 Task: Create a section Sonic Sizzle and in the section, add a milestone IT vendor management improvement in the project ComplexBridge
Action: Mouse moved to (1003, 220)
Screenshot: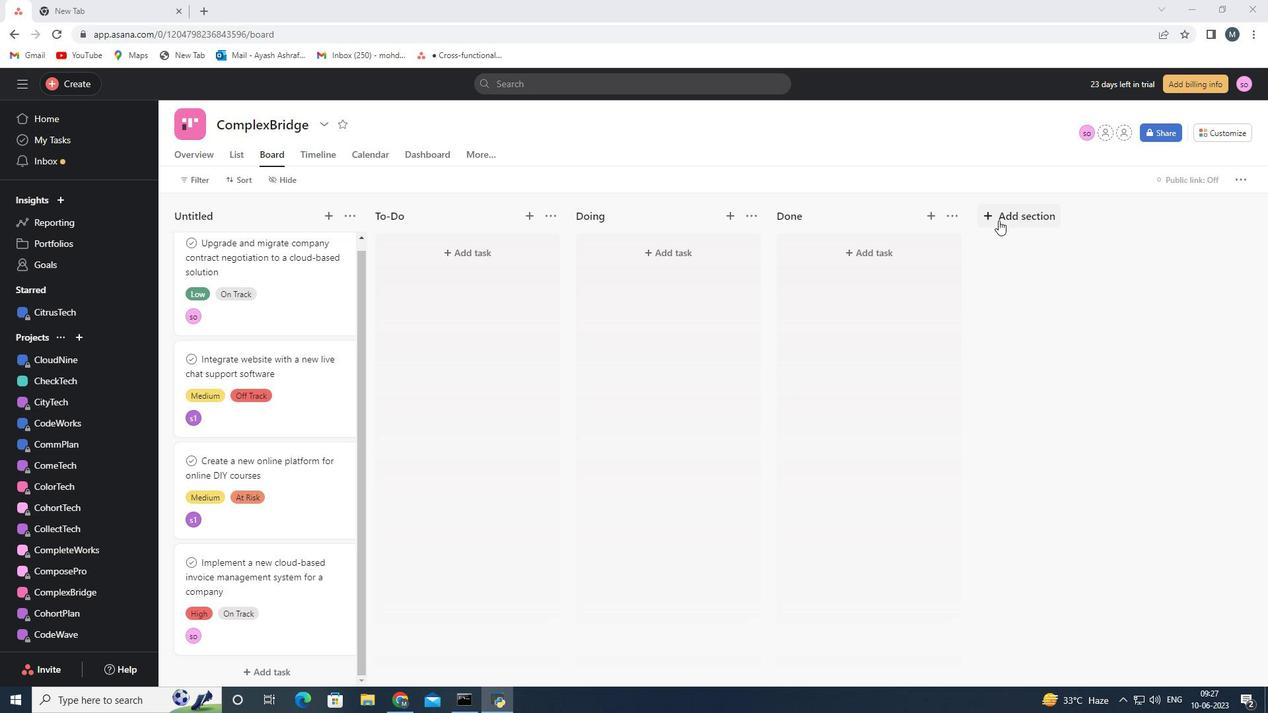 
Action: Mouse pressed left at (1003, 220)
Screenshot: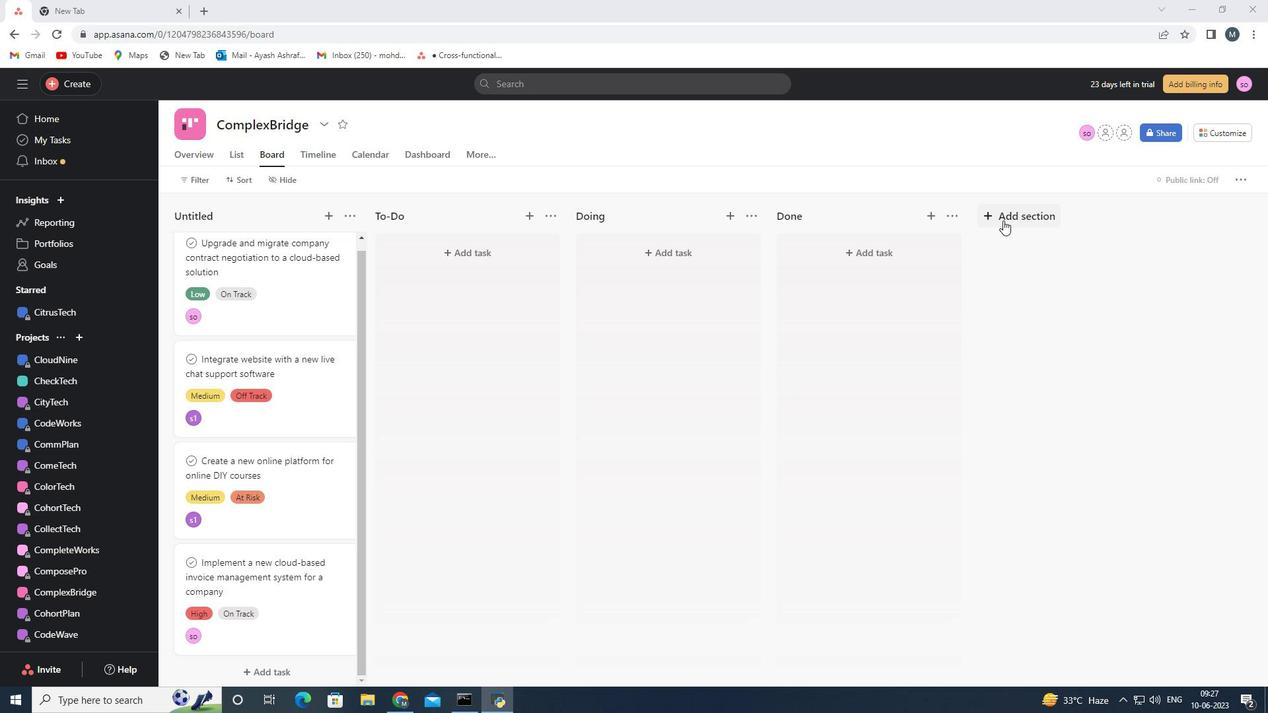 
Action: Mouse moved to (998, 214)
Screenshot: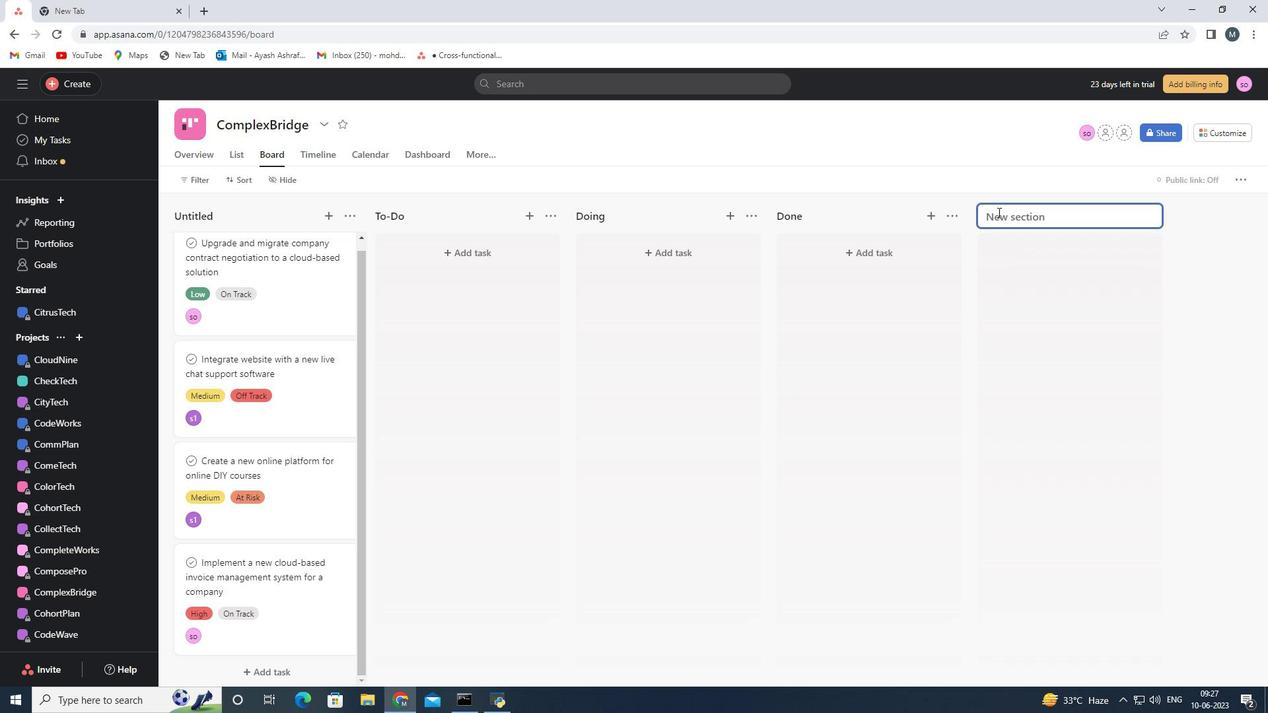 
Action: Mouse pressed left at (998, 214)
Screenshot: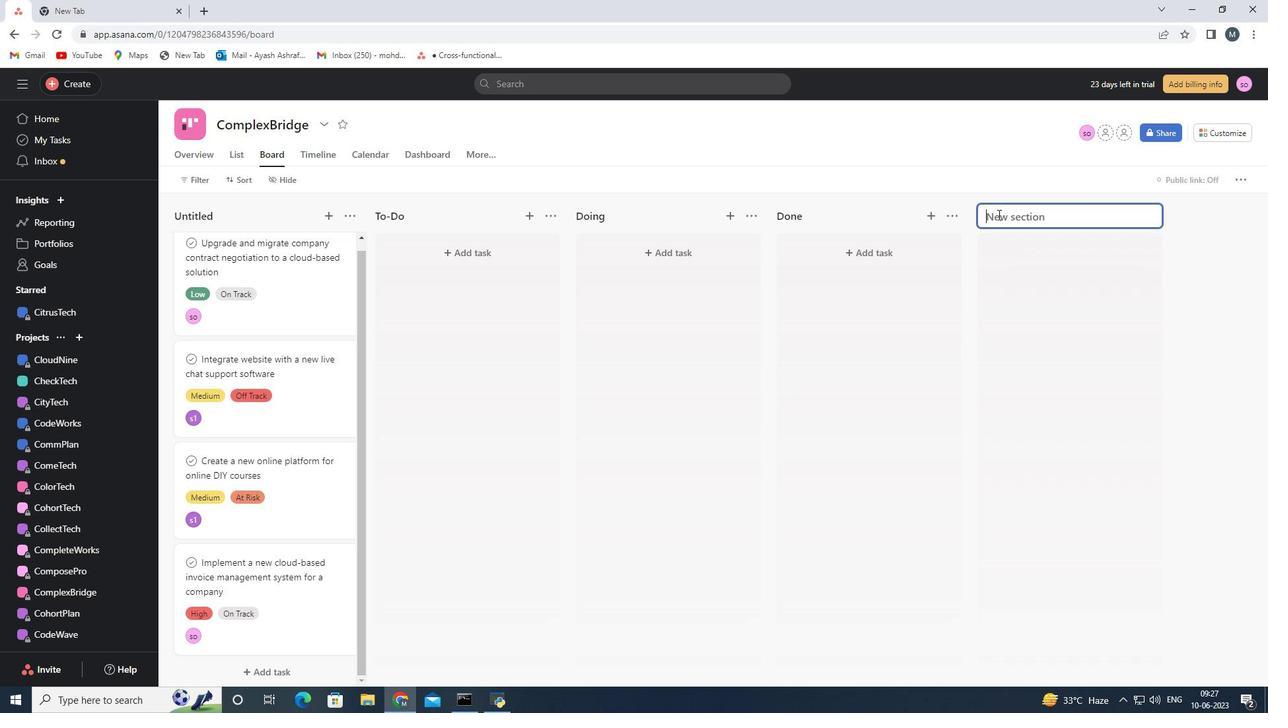 
Action: Key pressed <Key.shift>Sonic<Key.space><Key.shift>Sizzle<Key.space><Key.enter>
Screenshot: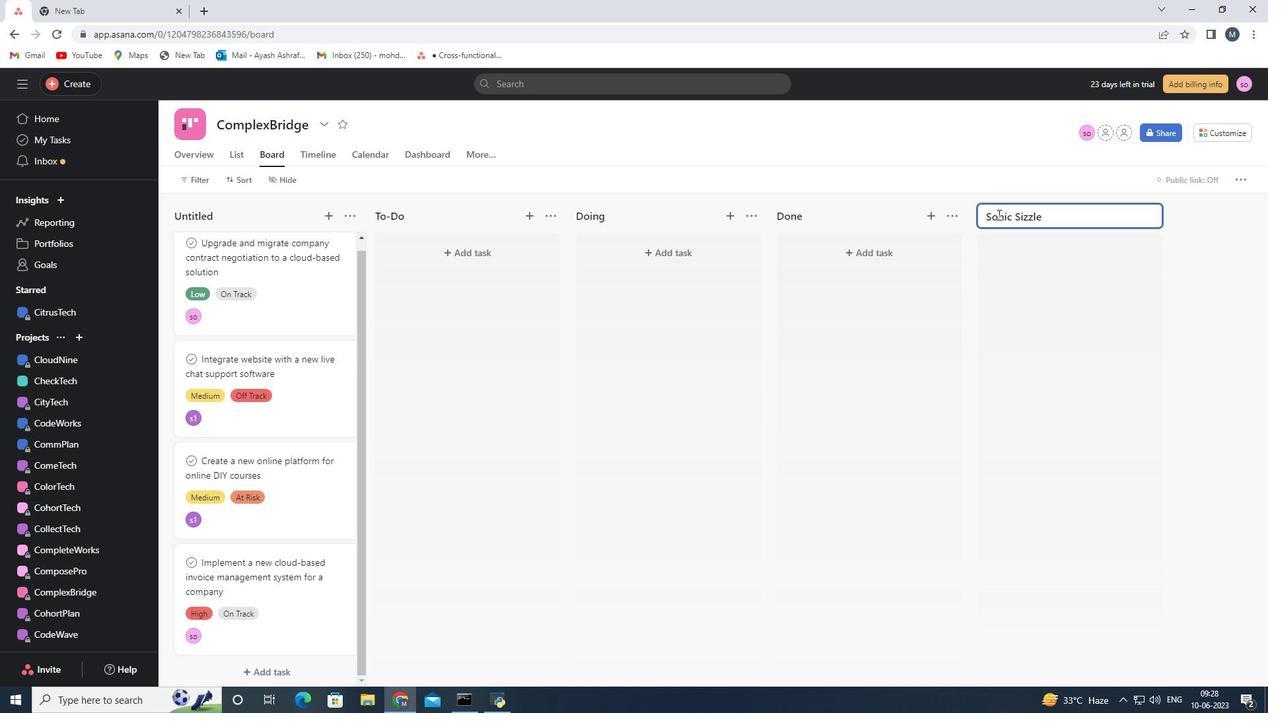
Action: Mouse moved to (944, 249)
Screenshot: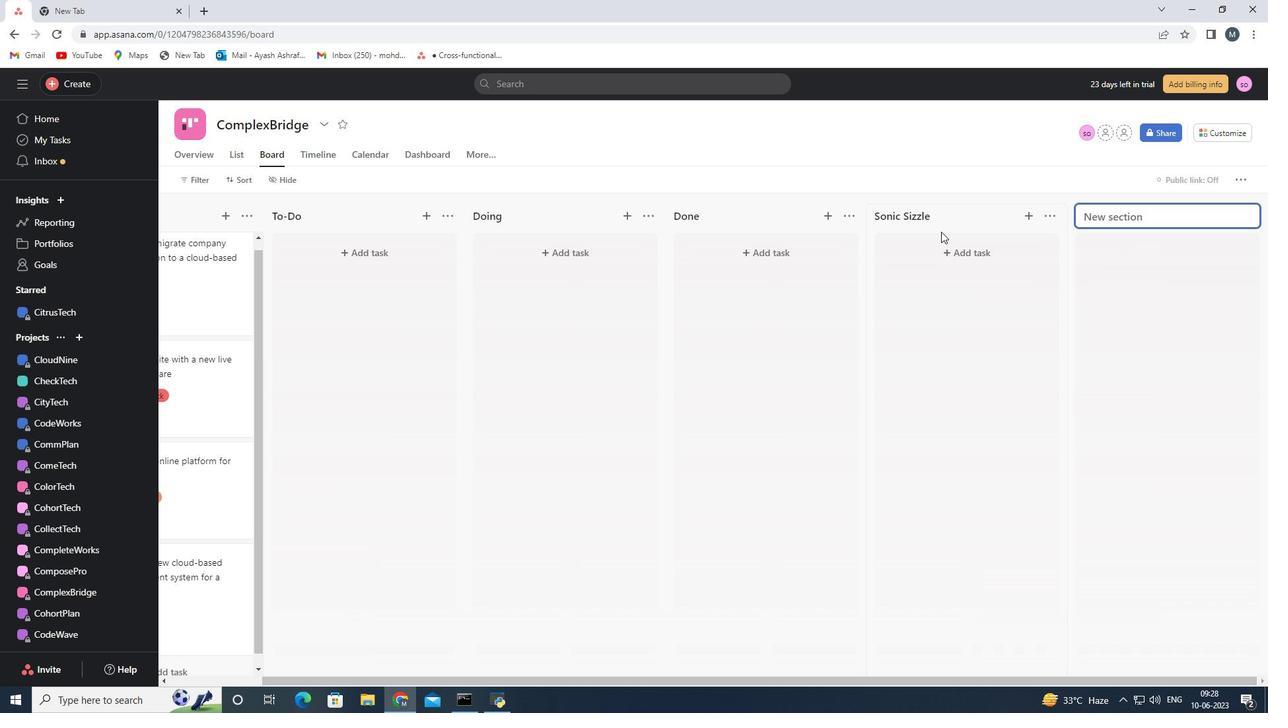
Action: Mouse pressed left at (944, 249)
Screenshot: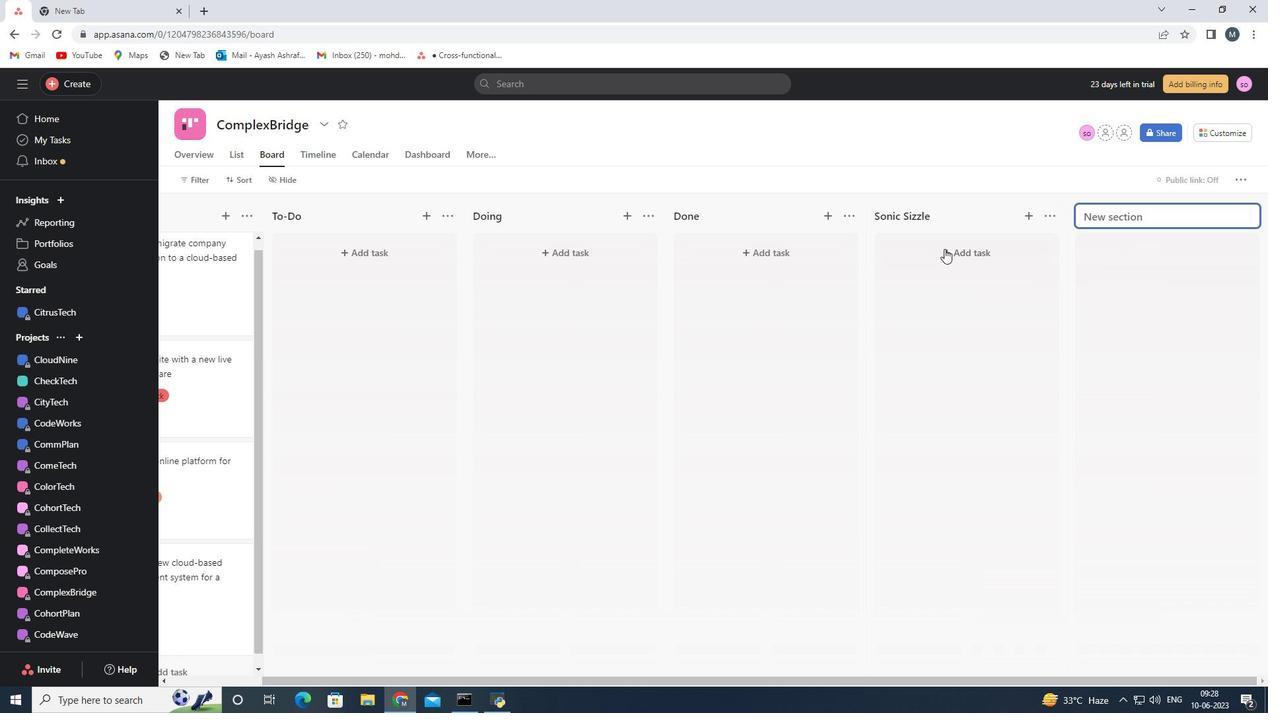 
Action: Mouse moved to (943, 246)
Screenshot: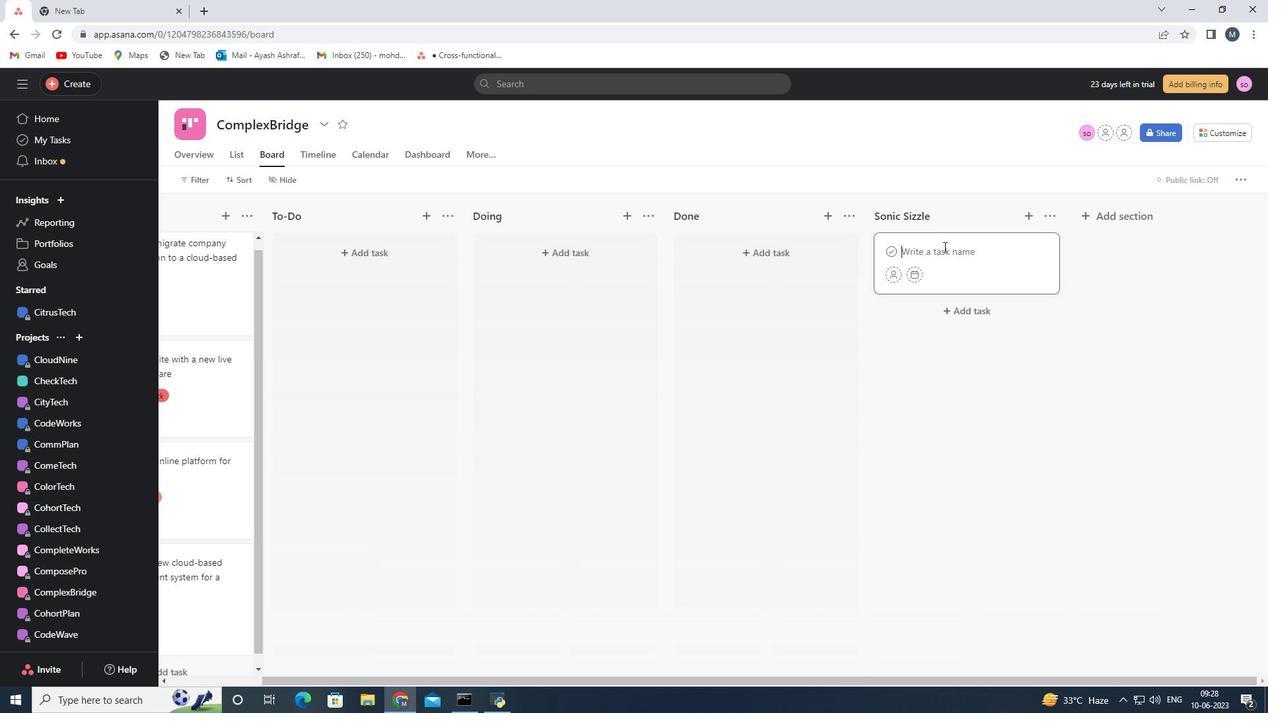 
Action: Key pressed <Key.shift>Improvement<Key.space>
Screenshot: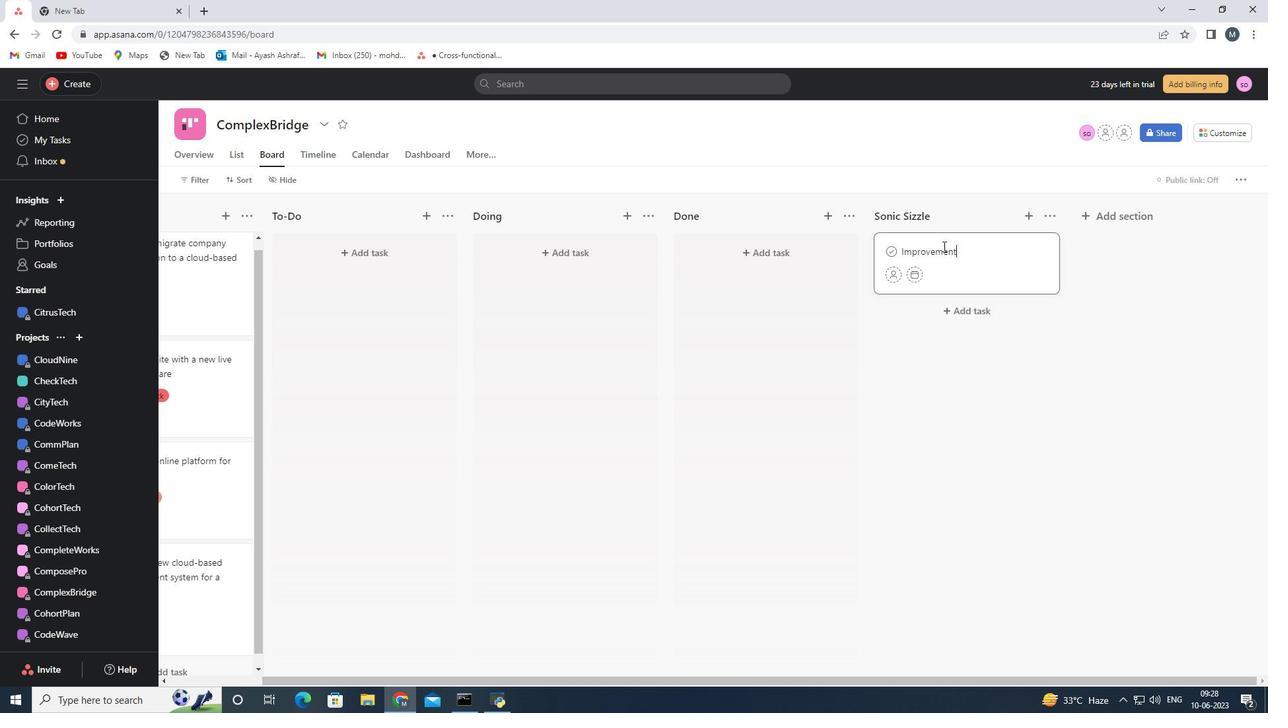 
Action: Mouse moved to (901, 253)
Screenshot: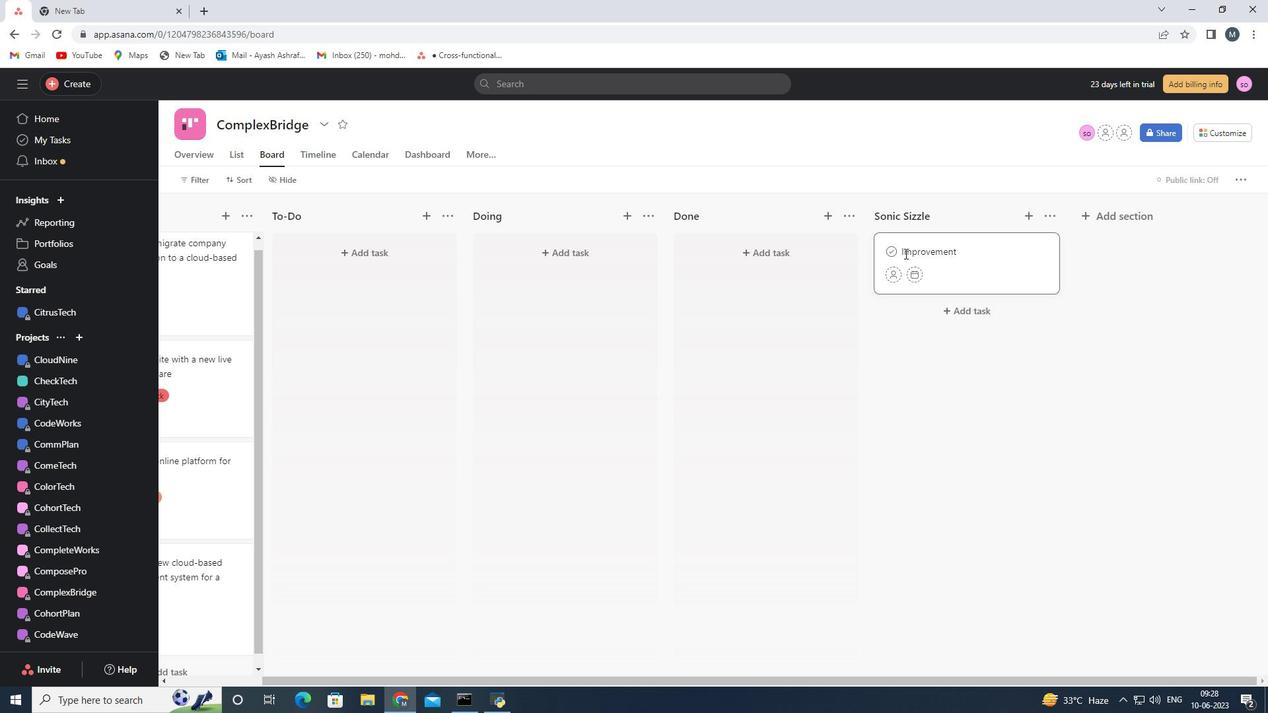 
Action: Mouse pressed left at (901, 253)
Screenshot: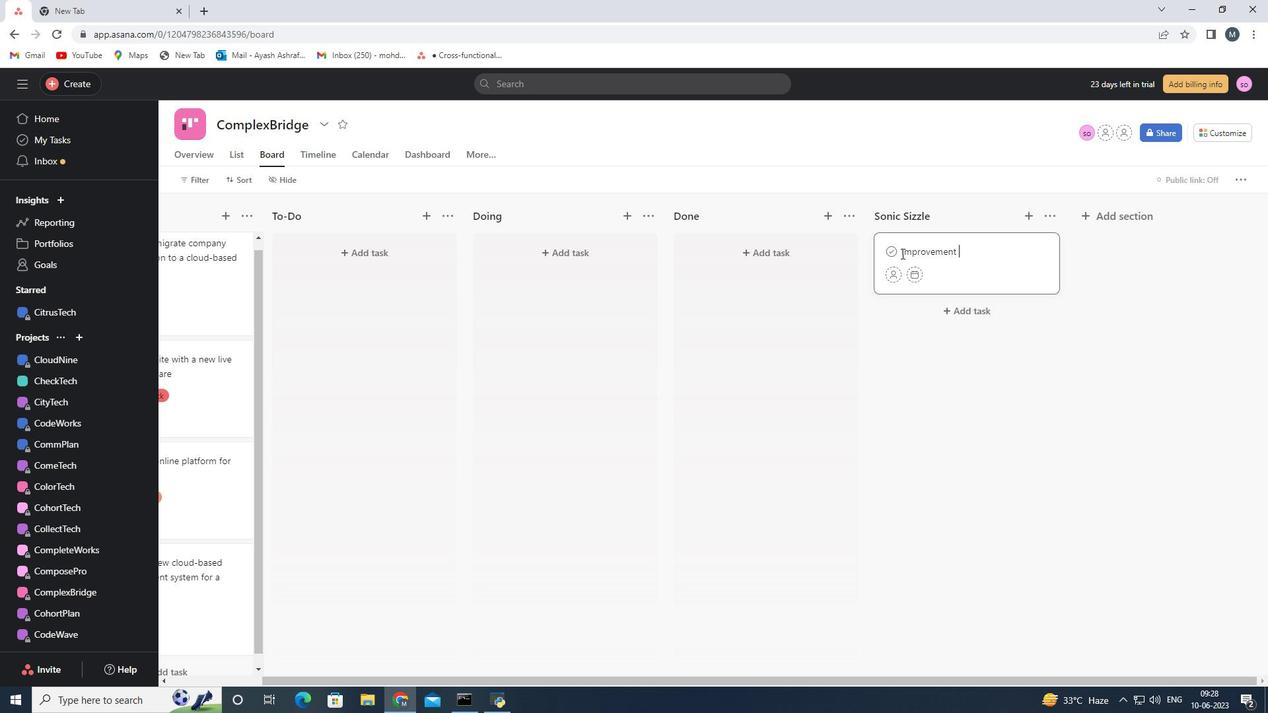 
Action: Mouse moved to (903, 253)
Screenshot: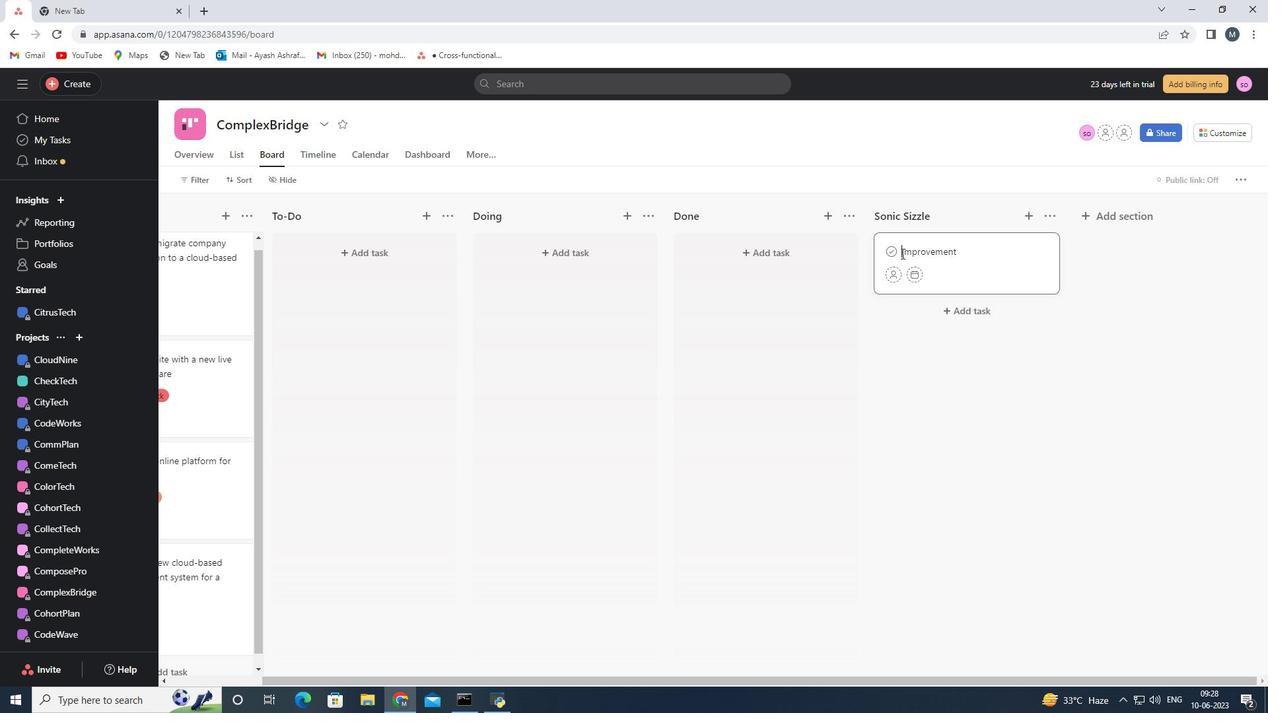 
Action: Key pressed <Key.shift>IT<Key.space>vendor<Key.space>management<Key.space>
Screenshot: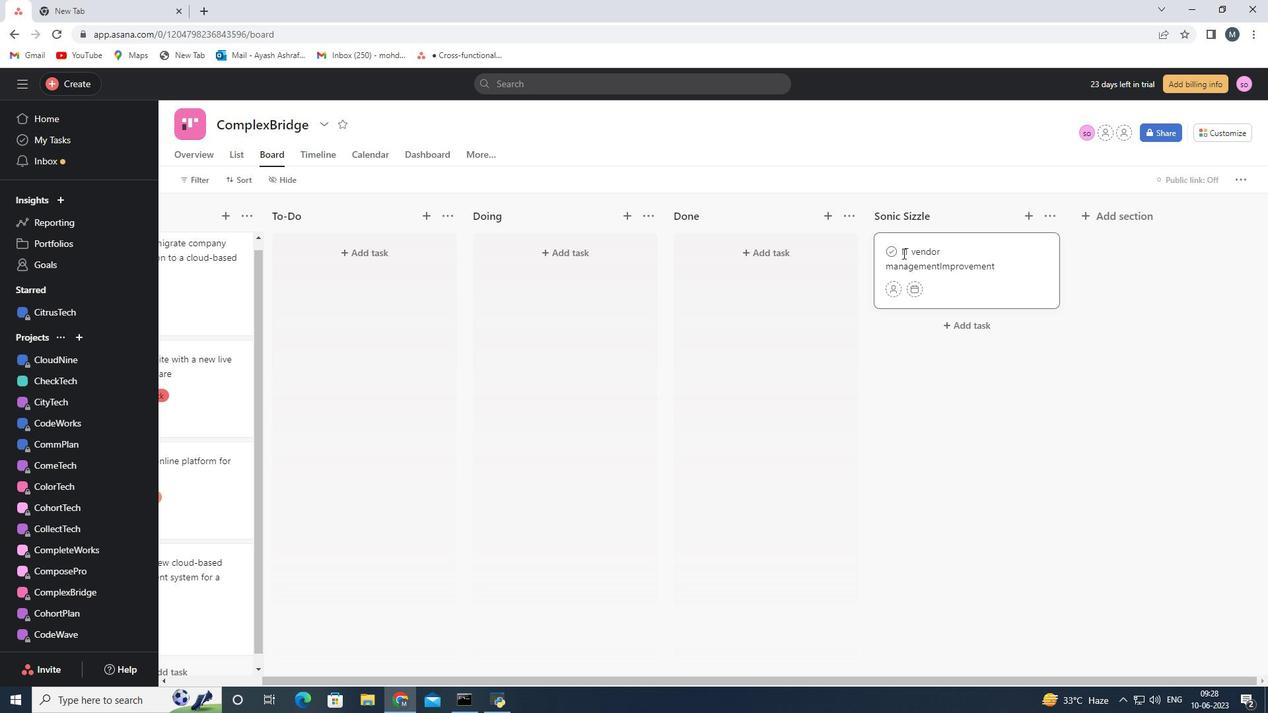 
Action: Mouse moved to (1080, 291)
Screenshot: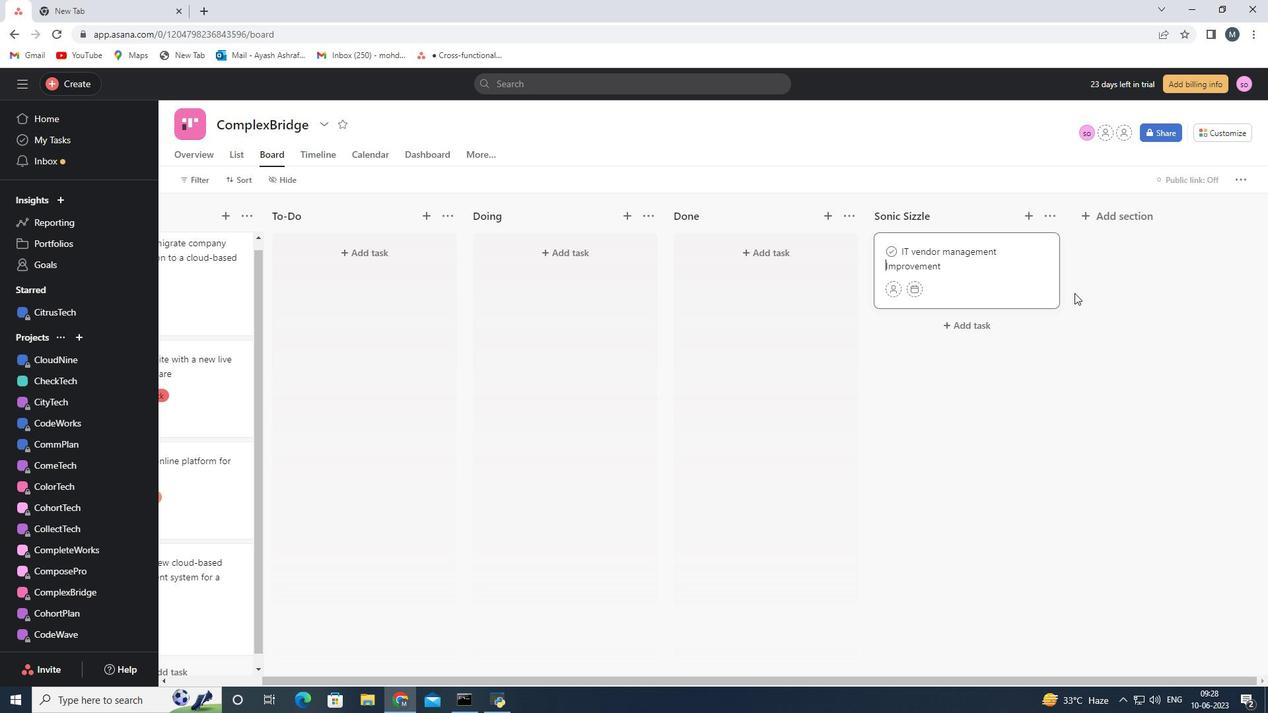 
Action: Key pressed <Key.enter>
Screenshot: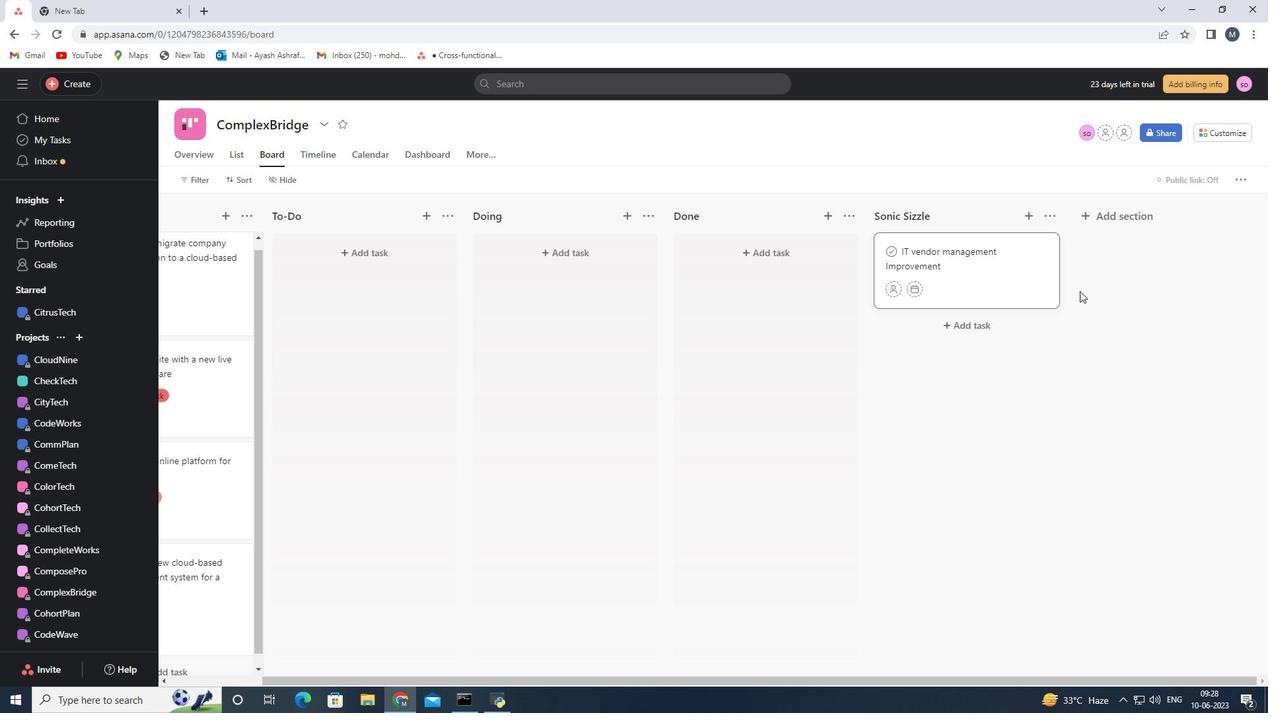 
Action: Mouse moved to (934, 448)
Screenshot: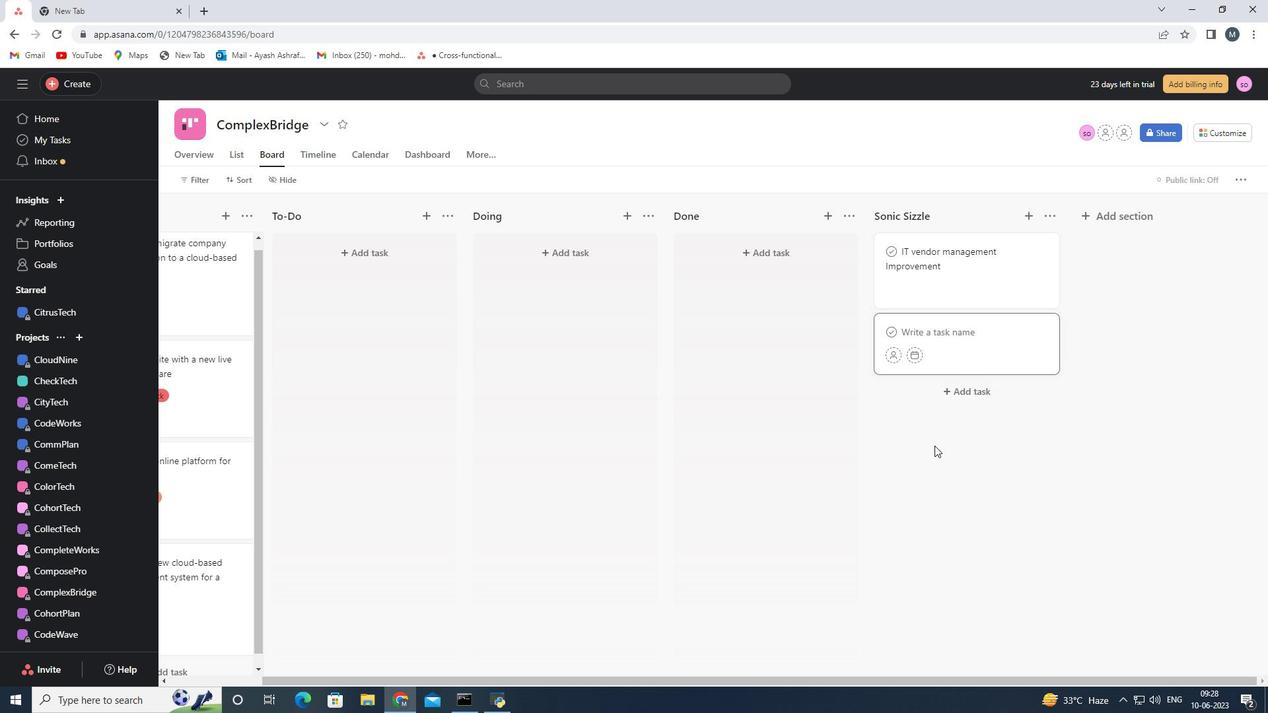 
Action: Mouse pressed left at (934, 448)
Screenshot: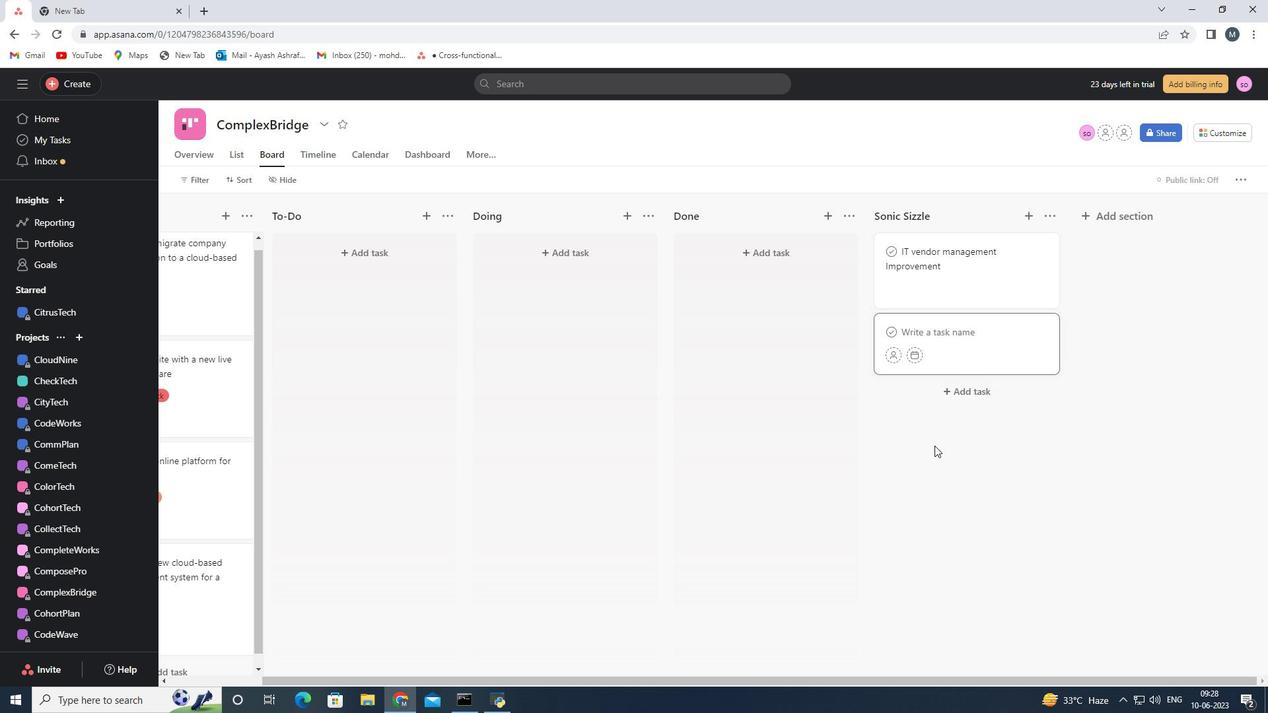 
Action: Mouse moved to (912, 388)
Screenshot: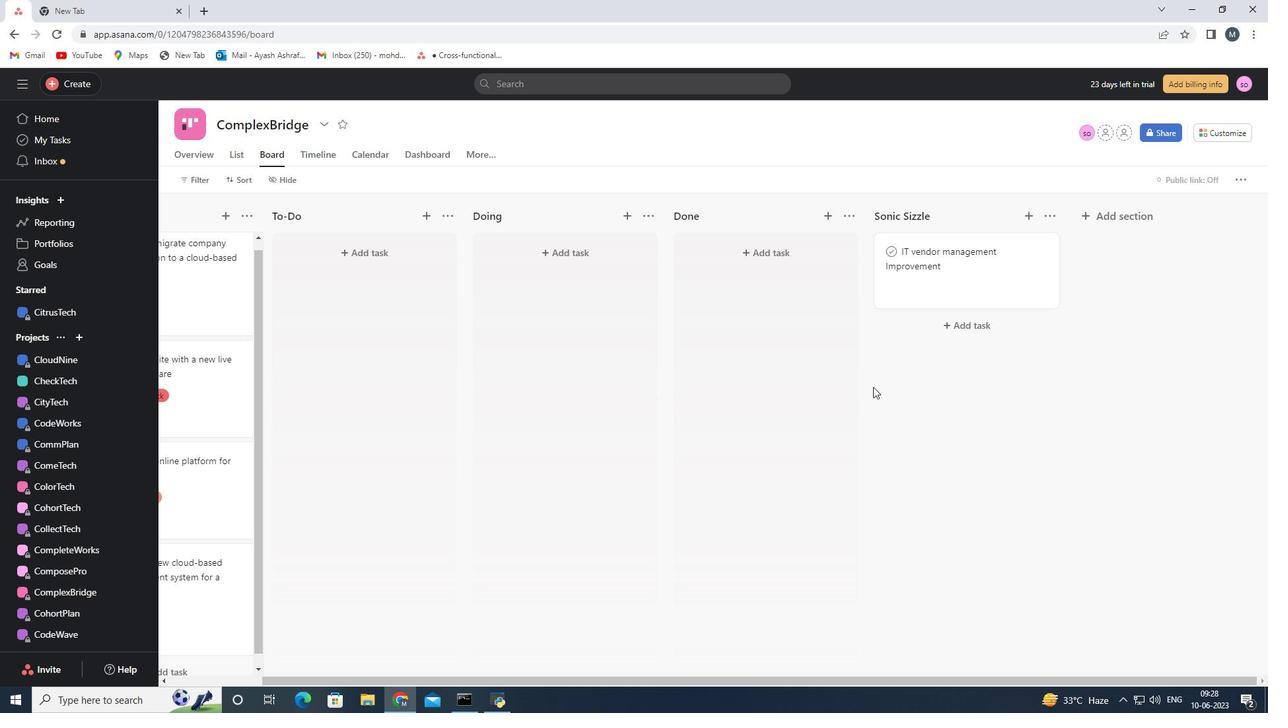 
Action: Mouse pressed left at (912, 388)
Screenshot: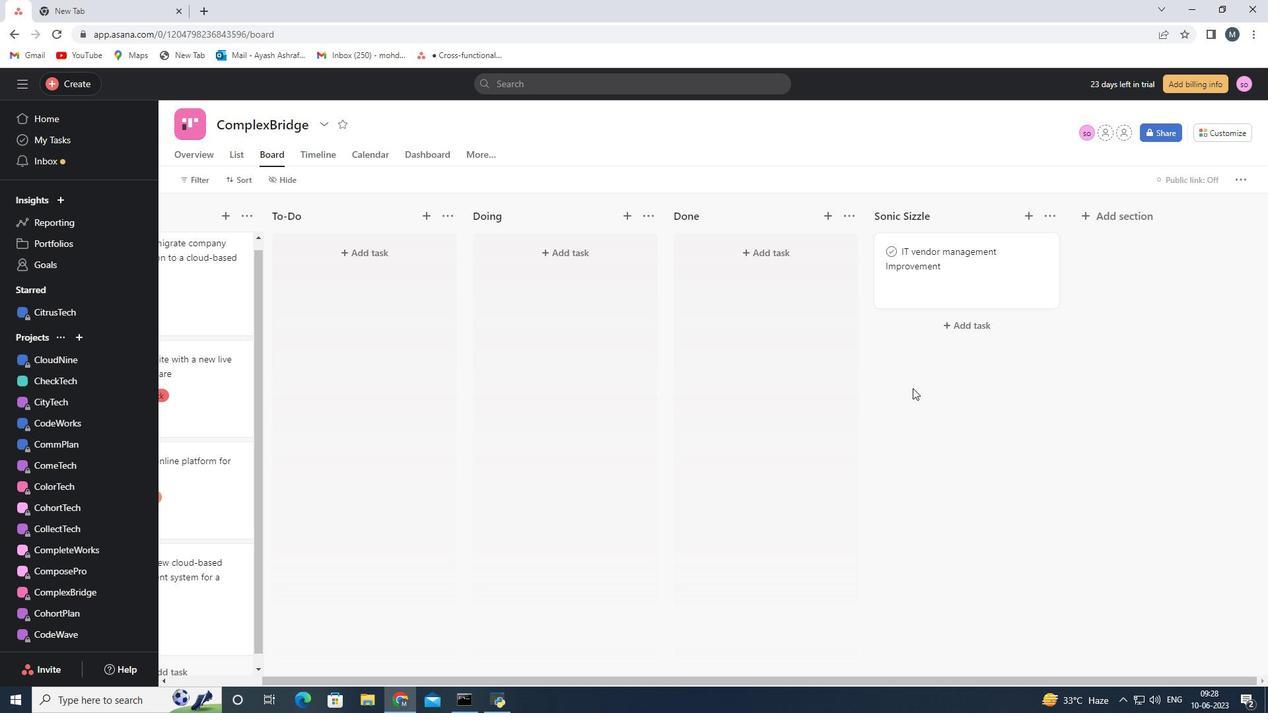 
Action: Mouse moved to (988, 272)
Screenshot: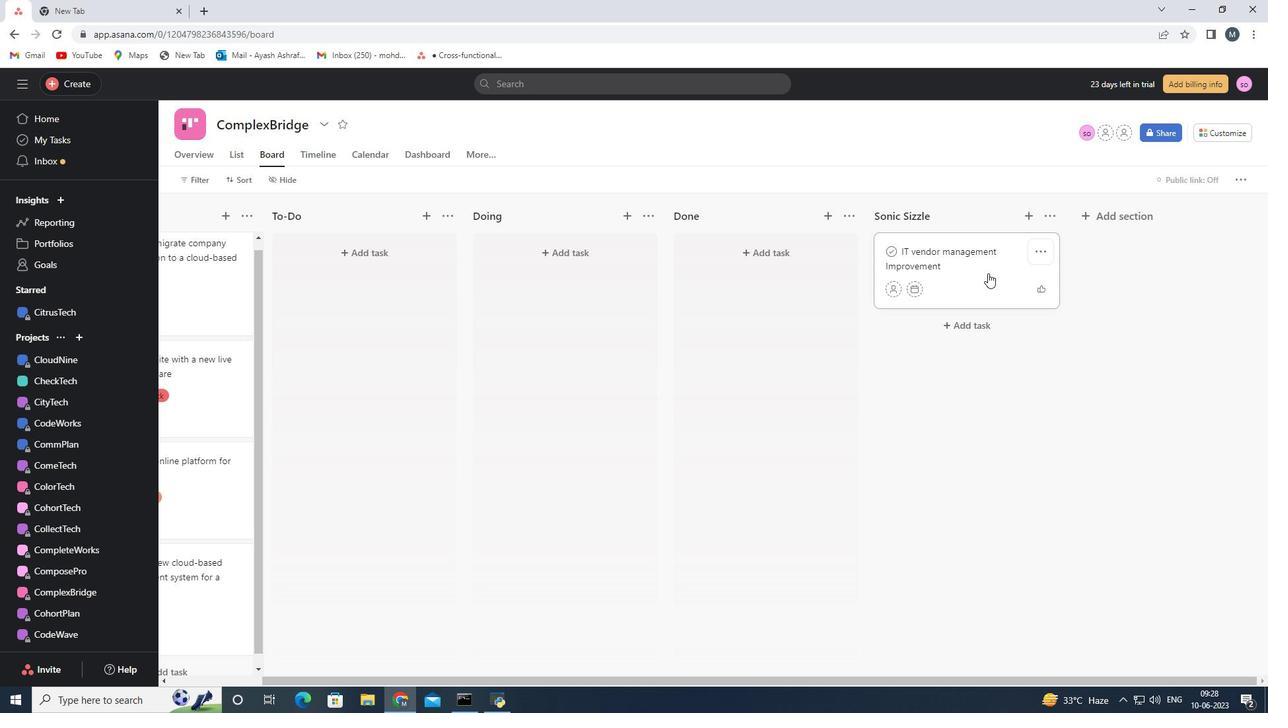
Action: Mouse pressed left at (988, 272)
Screenshot: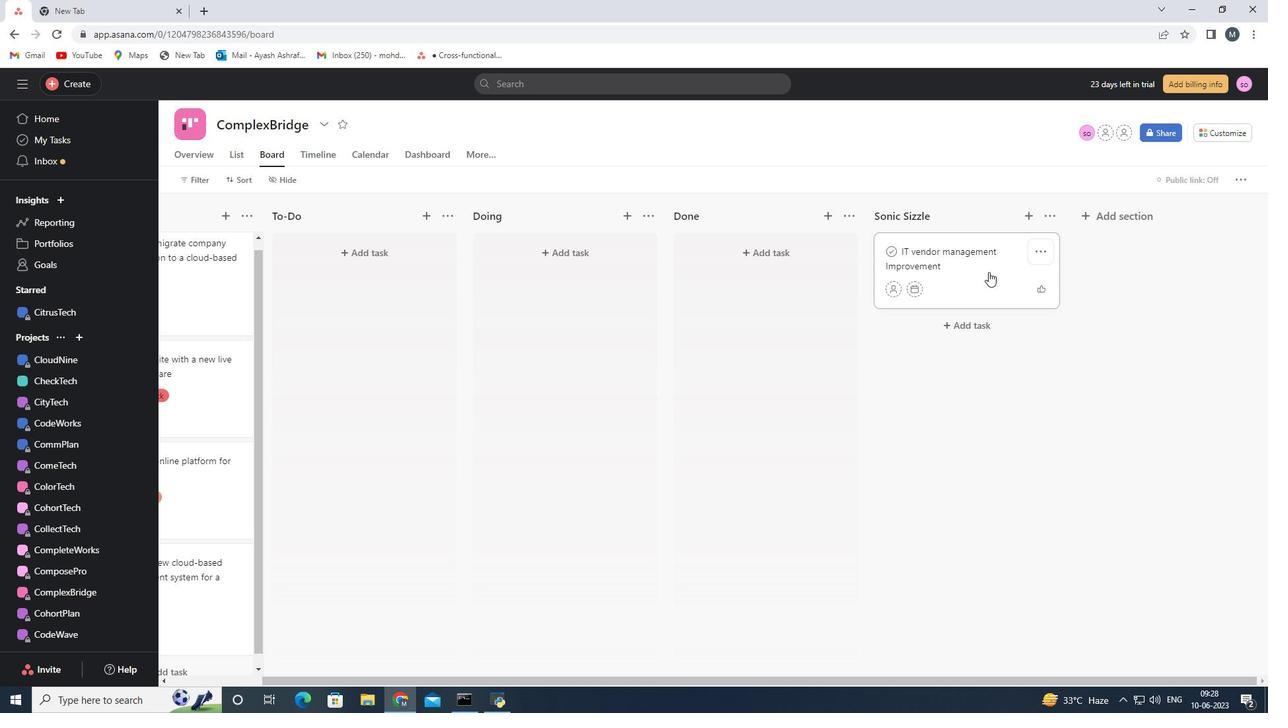 
Action: Mouse moved to (1215, 184)
Screenshot: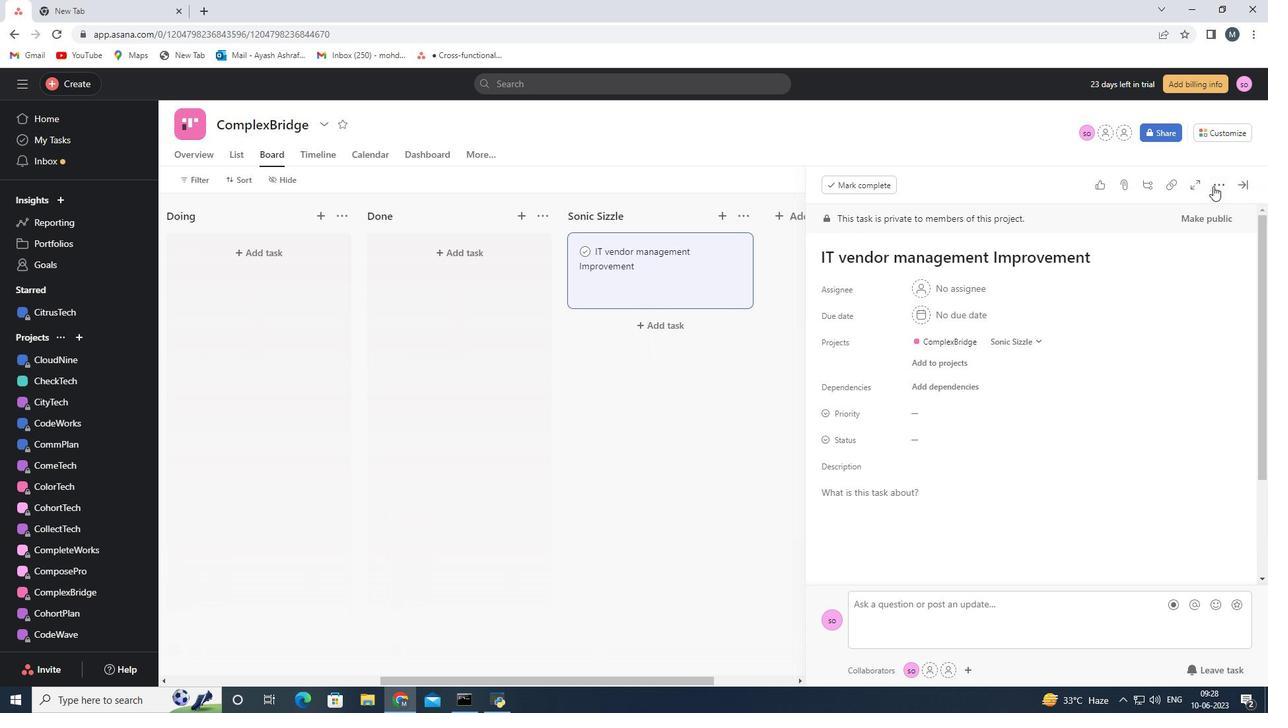 
Action: Mouse pressed left at (1215, 184)
Screenshot: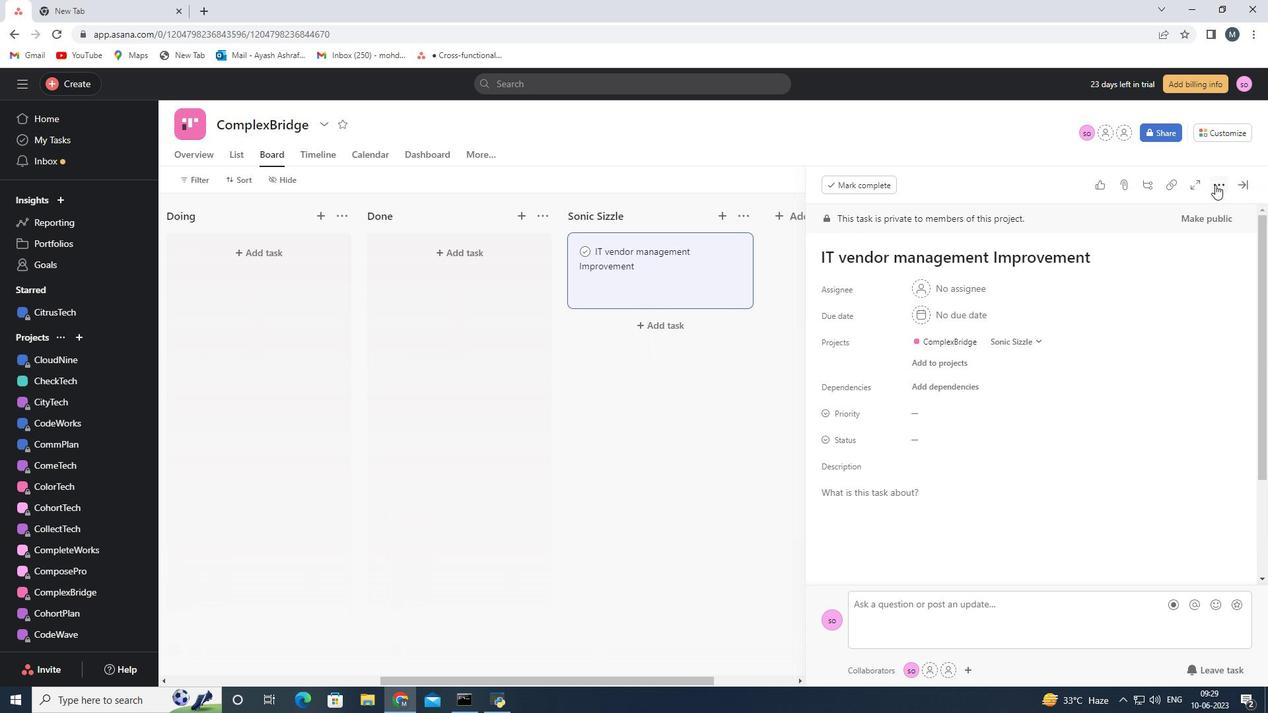 
Action: Mouse moved to (1120, 234)
Screenshot: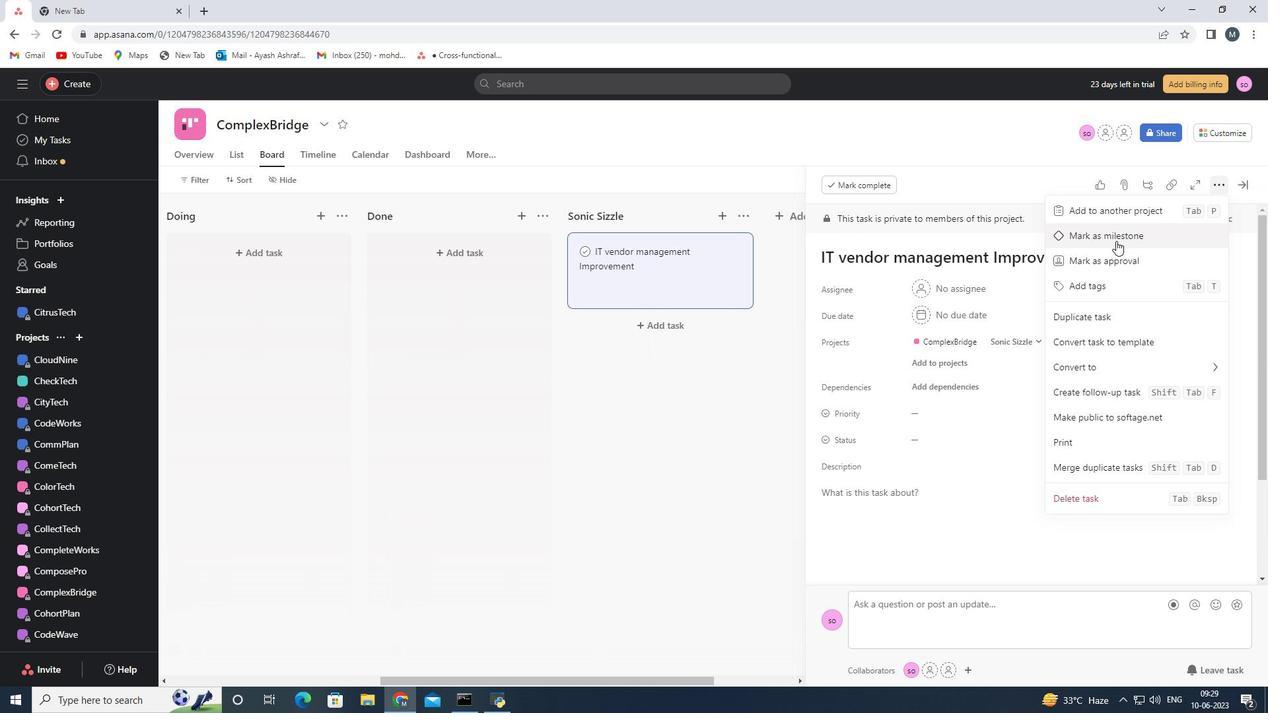 
Action: Mouse pressed left at (1120, 234)
Screenshot: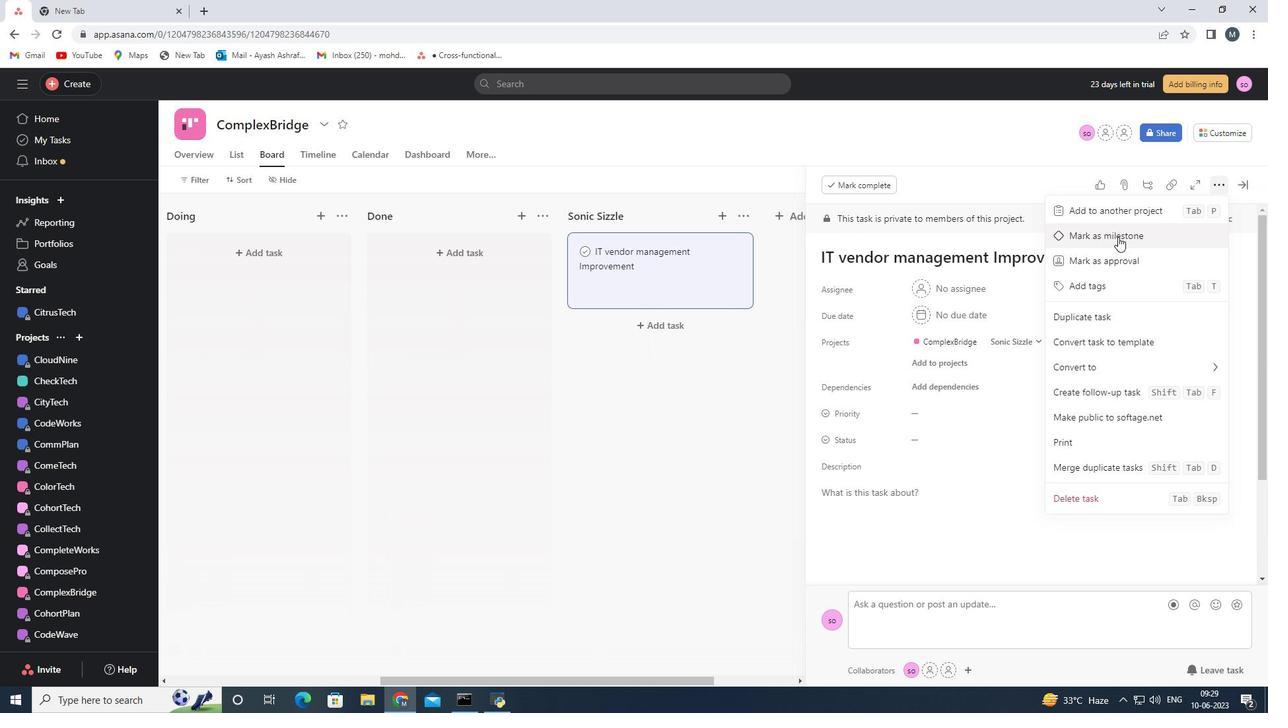 
Action: Mouse moved to (679, 439)
Screenshot: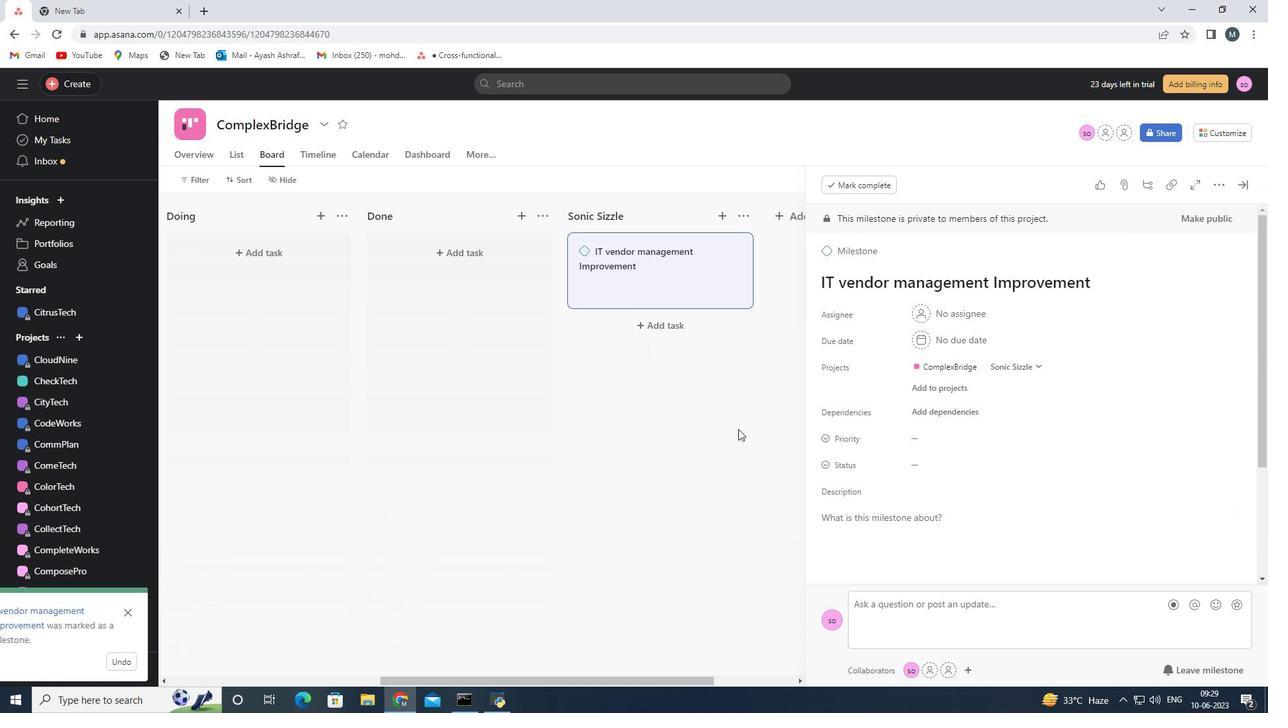 
Action: Mouse pressed left at (679, 439)
Screenshot: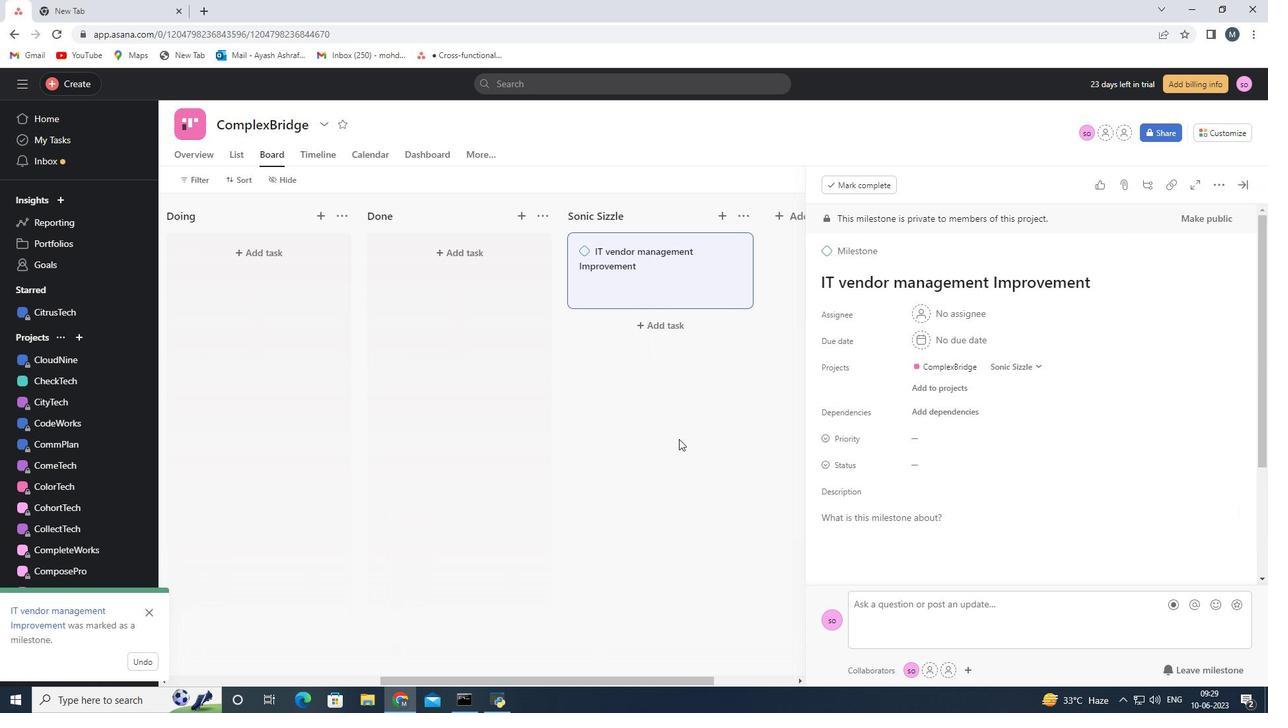 
Action: Mouse moved to (683, 431)
Screenshot: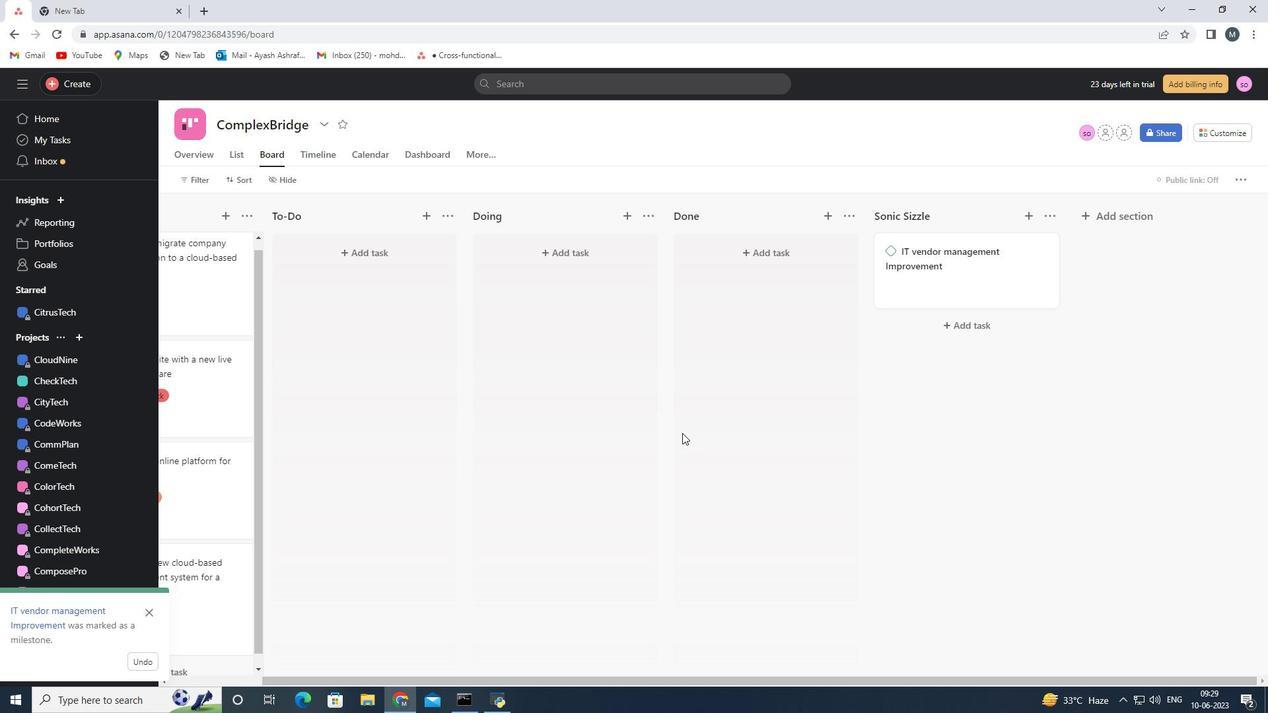 
